Task: Select community as workspace.
Action: Mouse moved to (353, 87)
Screenshot: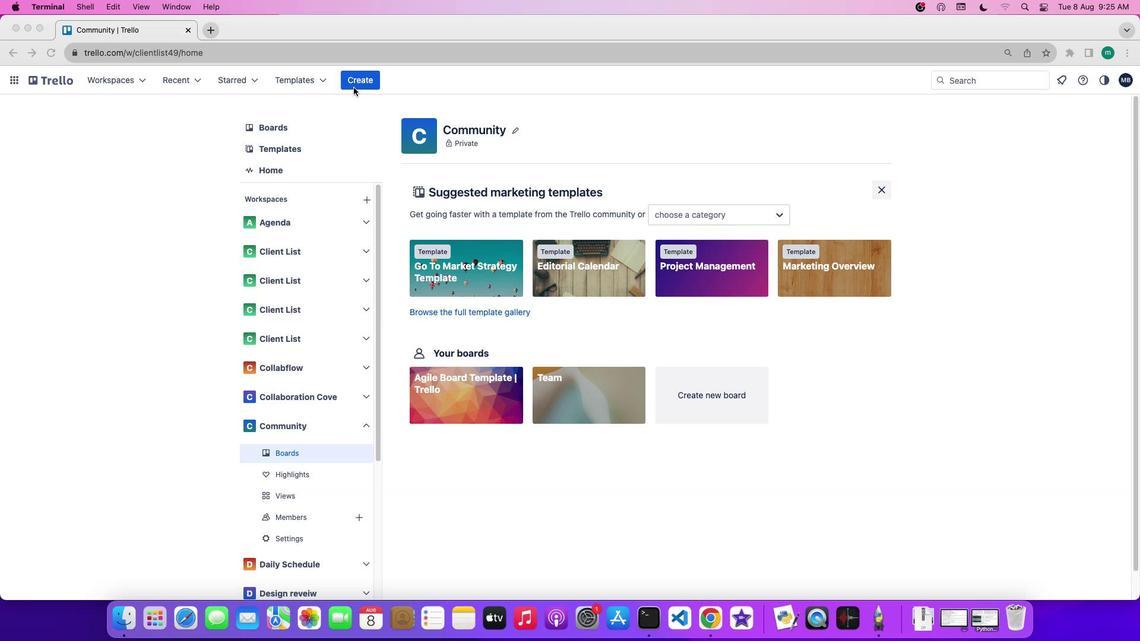 
Action: Mouse pressed left at (353, 87)
Screenshot: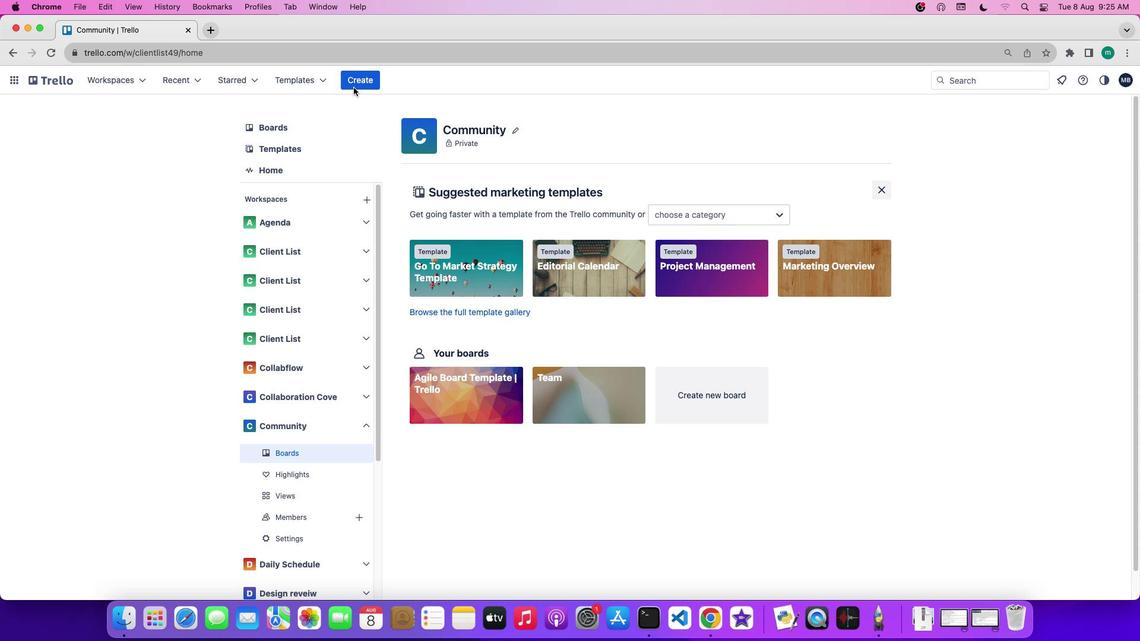 
Action: Mouse moved to (353, 87)
Screenshot: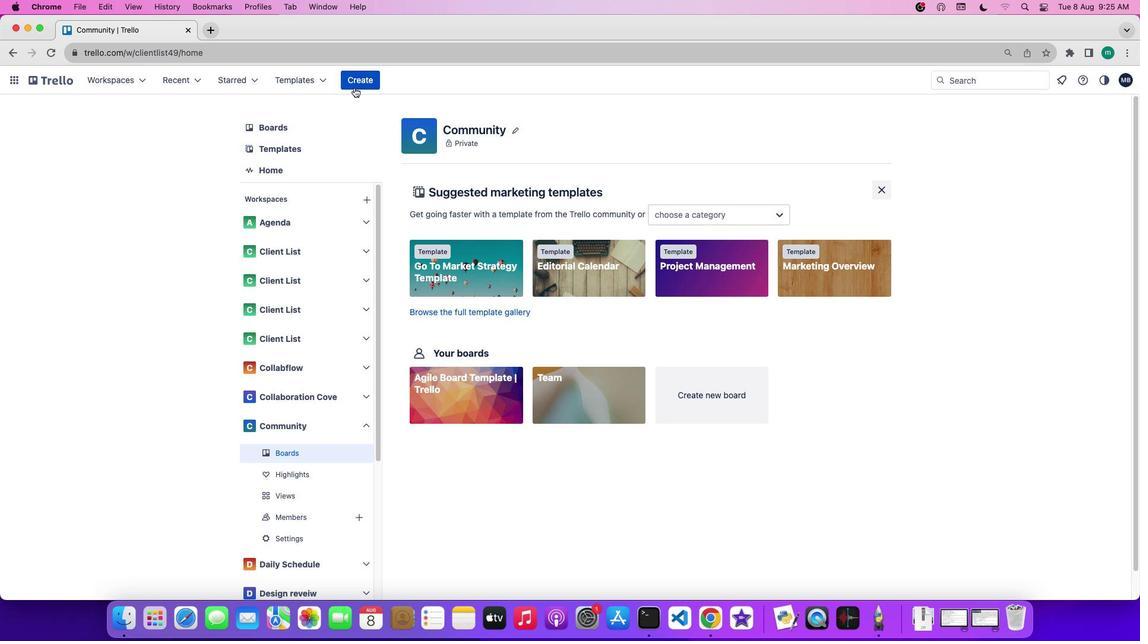 
Action: Mouse pressed left at (353, 87)
Screenshot: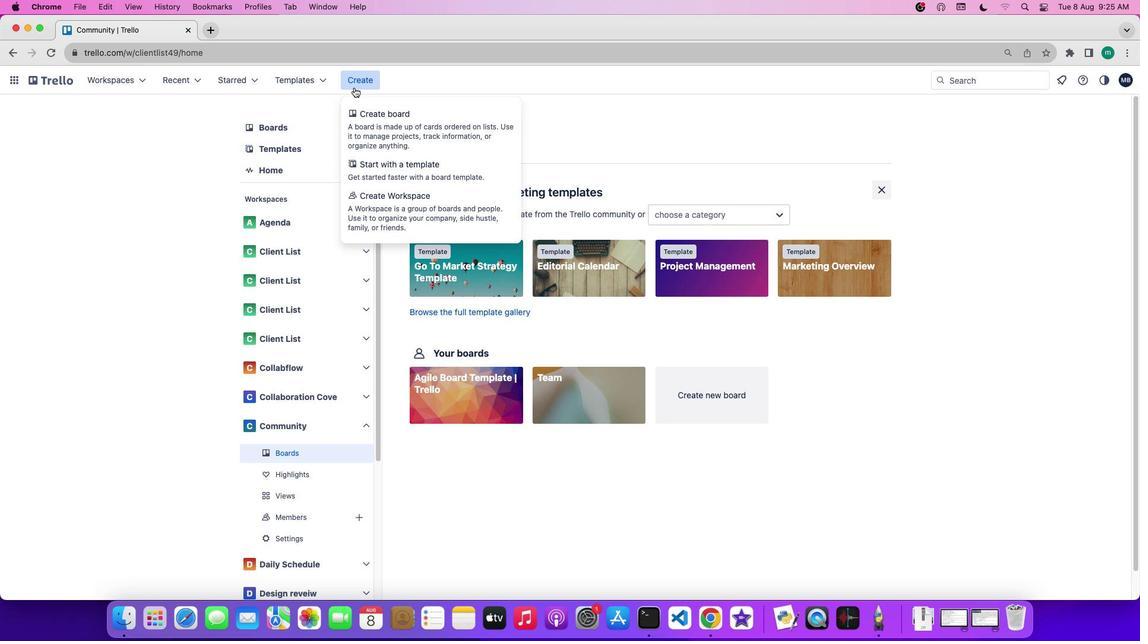 
Action: Mouse moved to (353, 87)
Screenshot: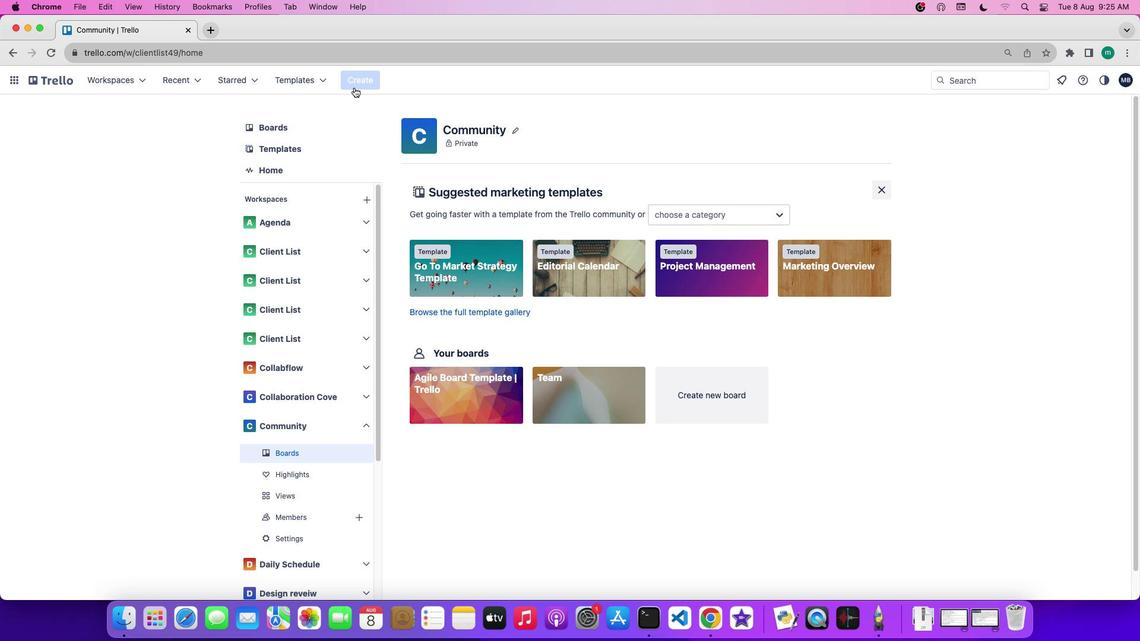 
Action: Mouse pressed left at (353, 87)
Screenshot: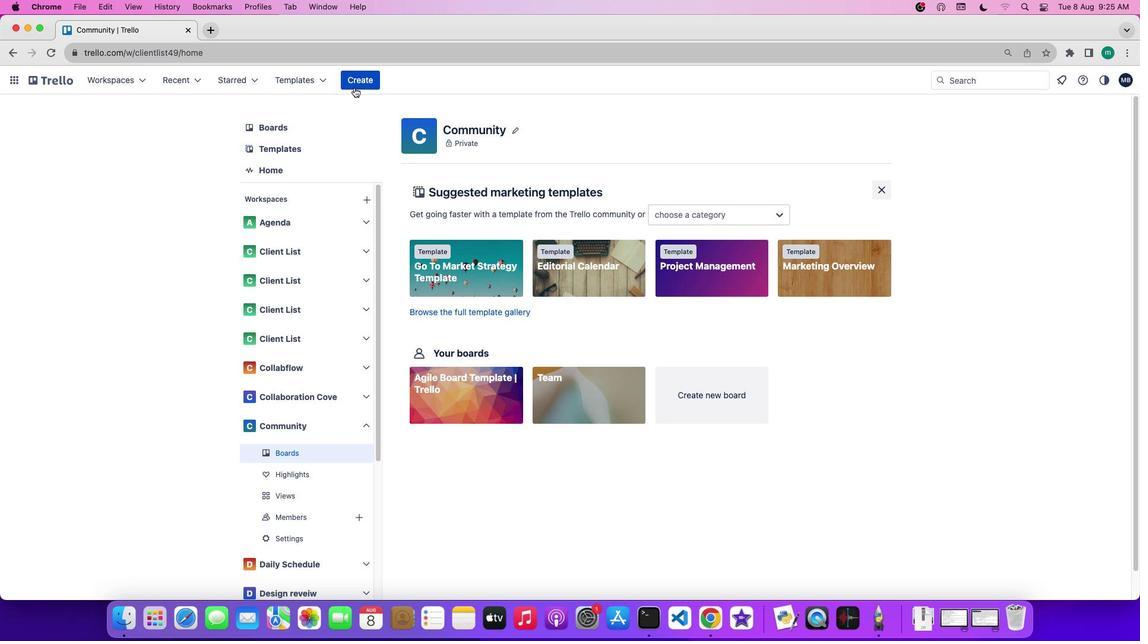 
Action: Mouse moved to (368, 124)
Screenshot: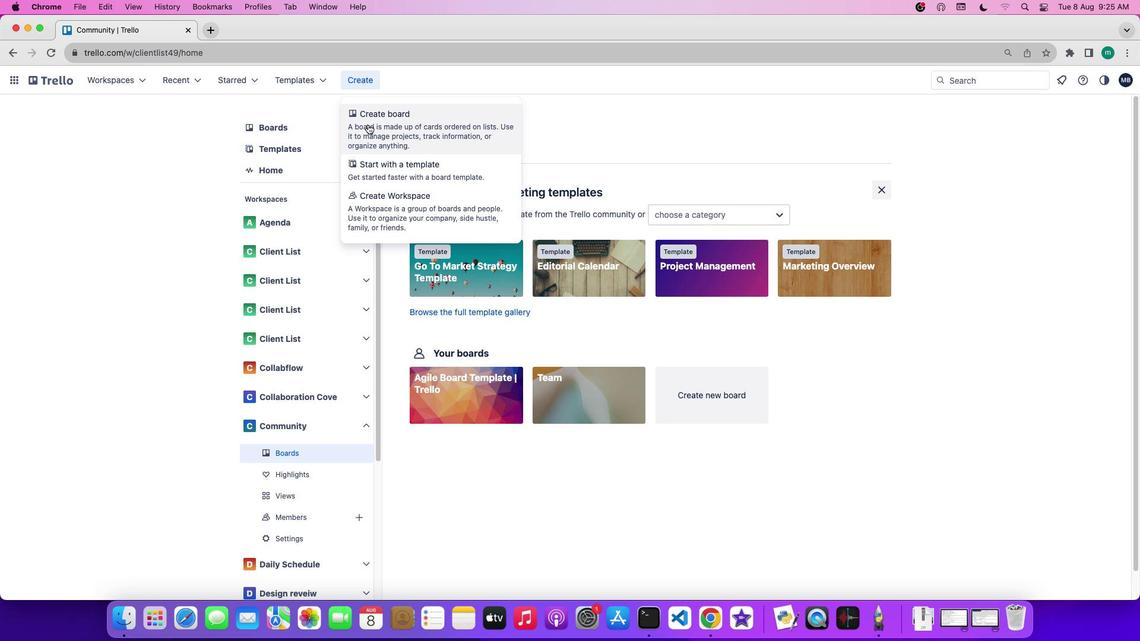 
Action: Mouse pressed left at (368, 124)
Screenshot: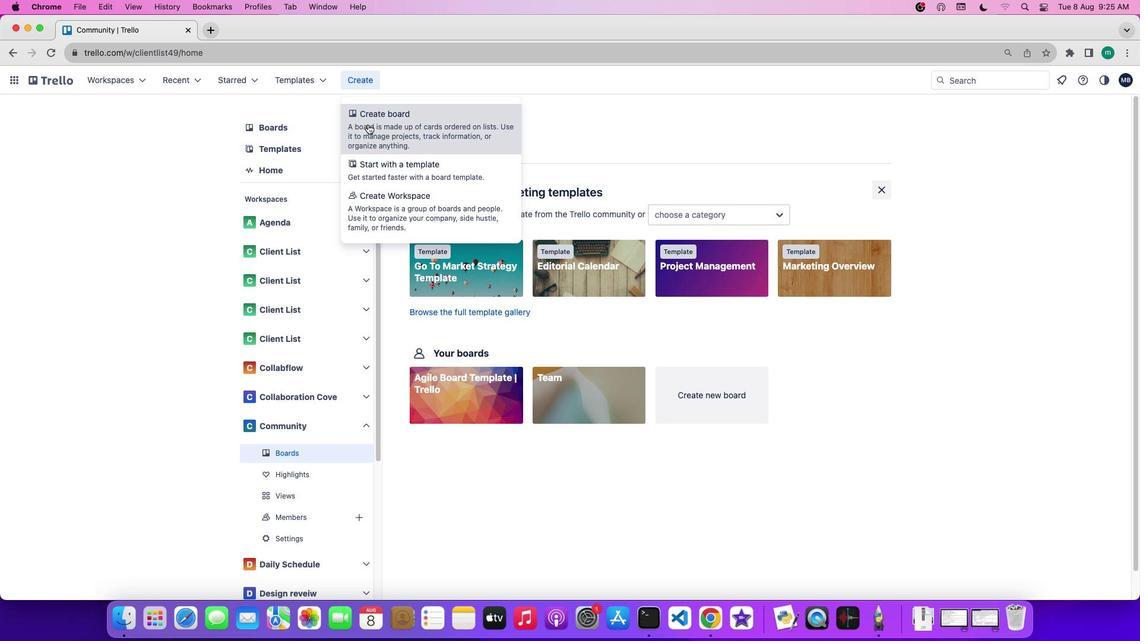 
Action: Mouse moved to (431, 354)
Screenshot: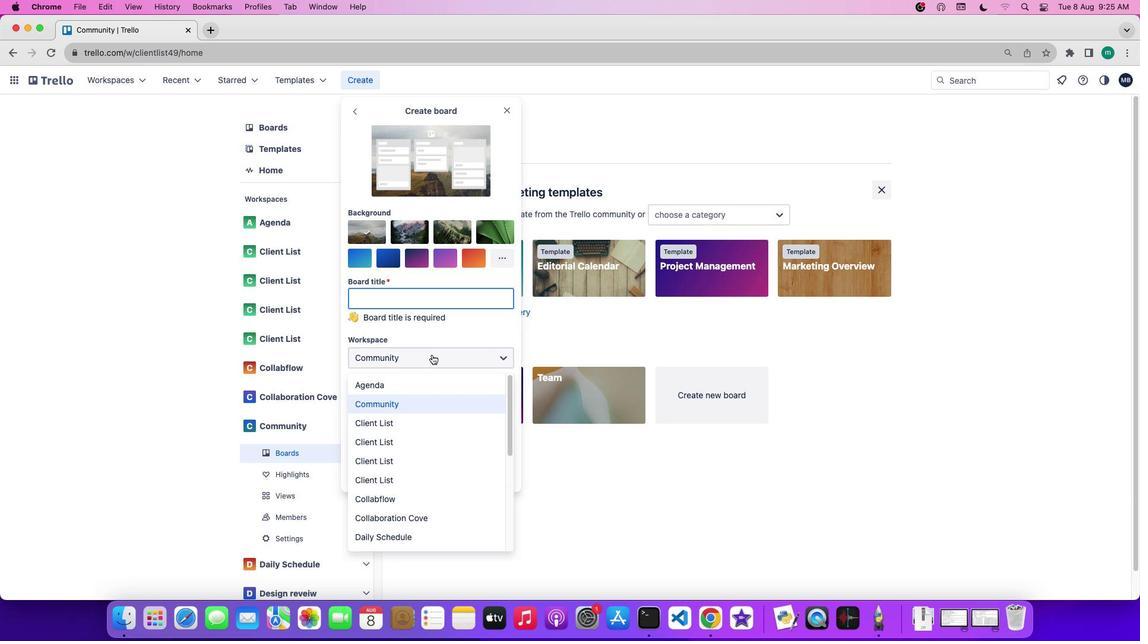 
Action: Mouse pressed left at (431, 354)
Screenshot: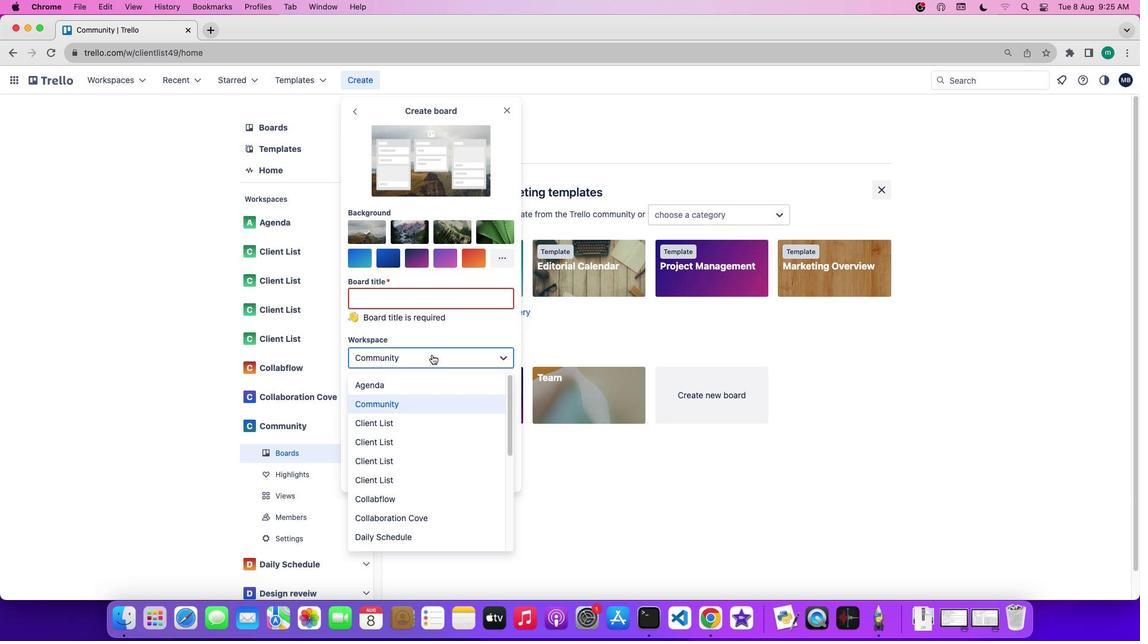 
Action: Mouse moved to (425, 410)
Screenshot: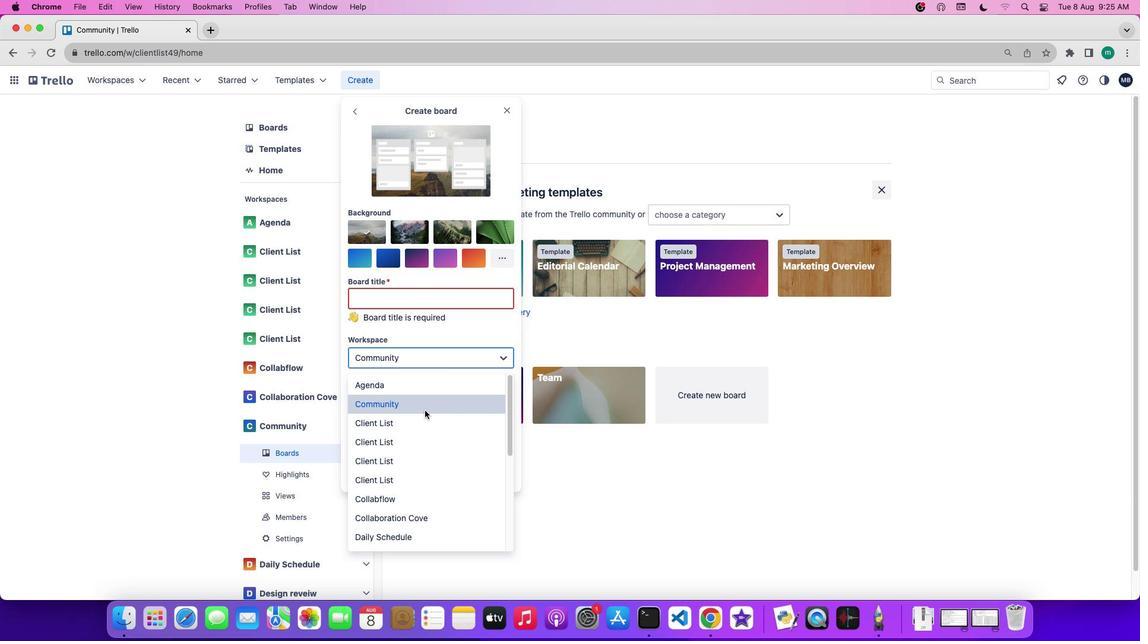 
Action: Mouse pressed left at (425, 410)
Screenshot: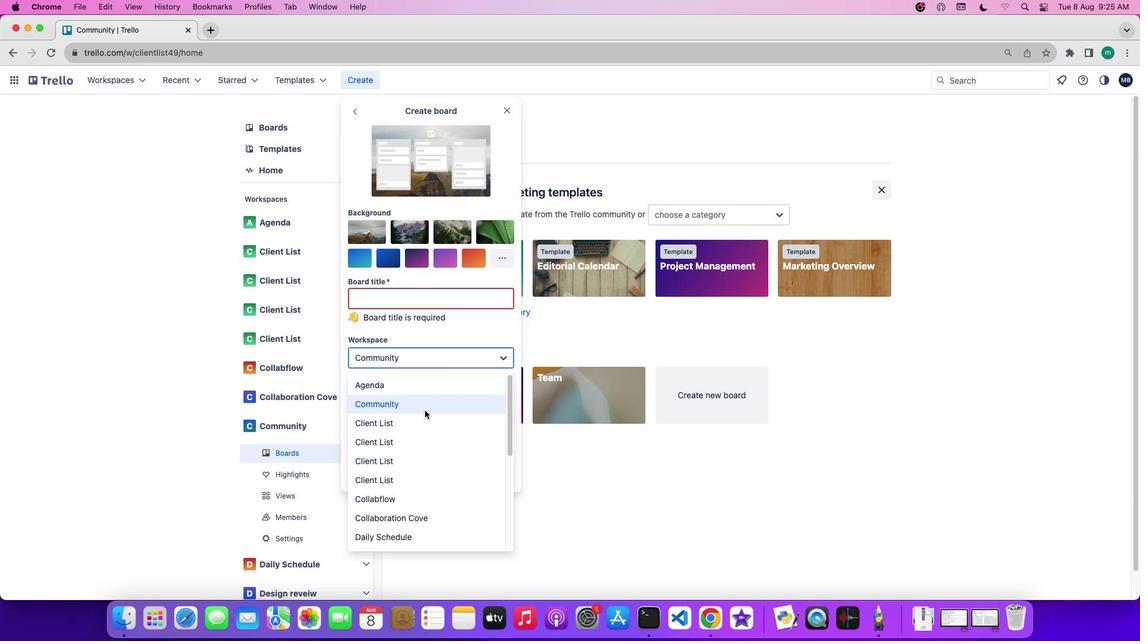 
Action: Mouse moved to (426, 364)
Screenshot: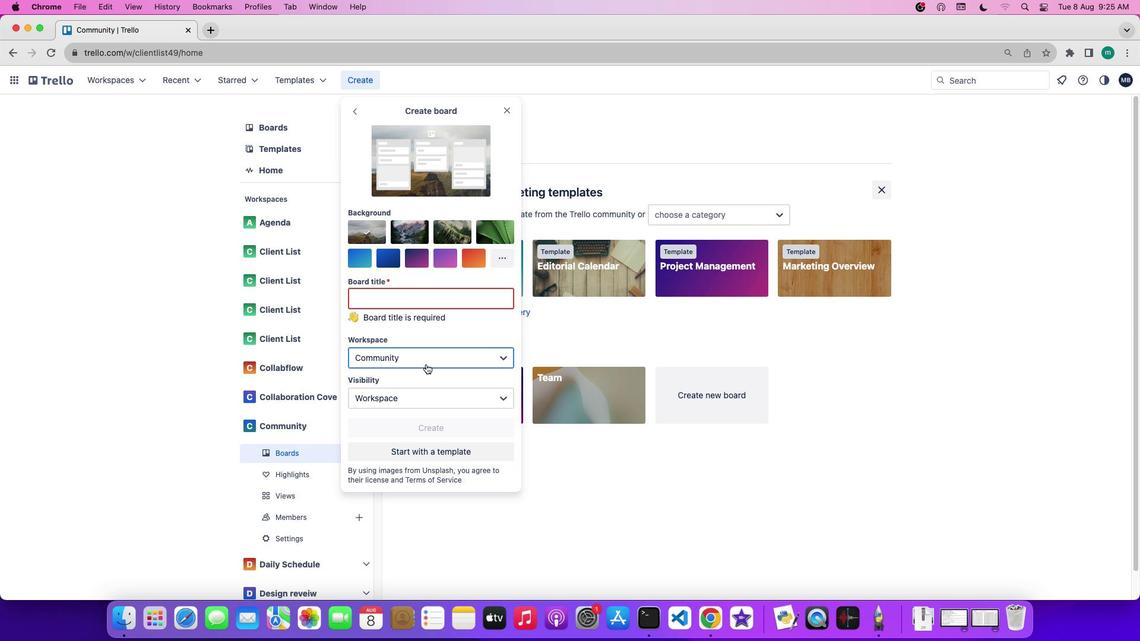 
